 Task: Add Bass Nylon Bristle Biodegradable Handle Brush to the cart.
Action: Mouse moved to (233, 101)
Screenshot: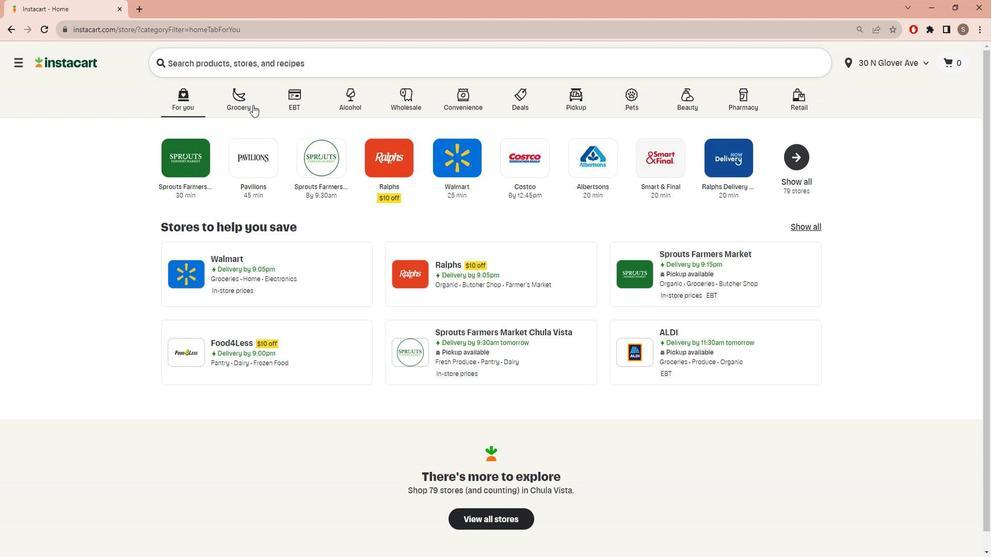 
Action: Mouse pressed left at (233, 101)
Screenshot: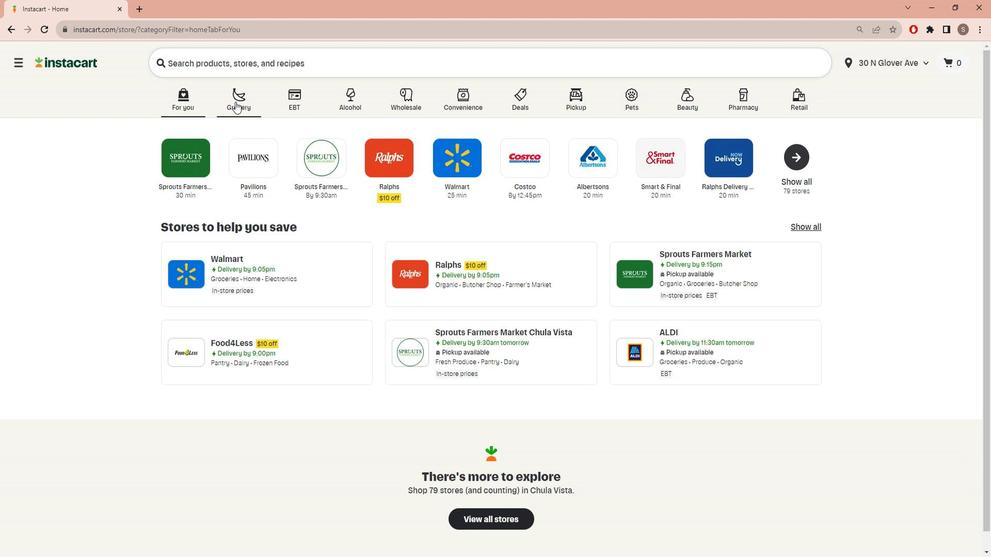 
Action: Mouse moved to (333, 307)
Screenshot: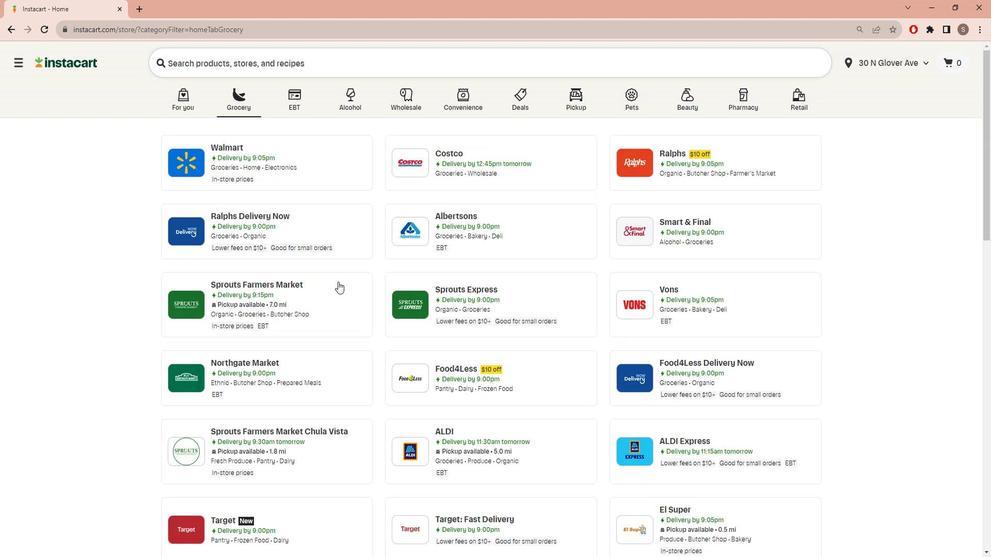 
Action: Mouse pressed left at (333, 307)
Screenshot: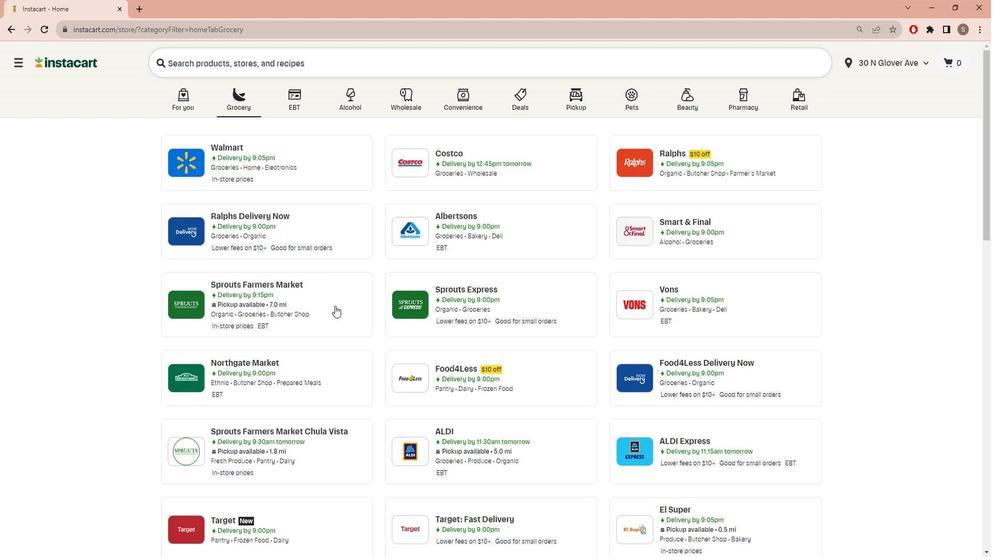 
Action: Mouse moved to (58, 342)
Screenshot: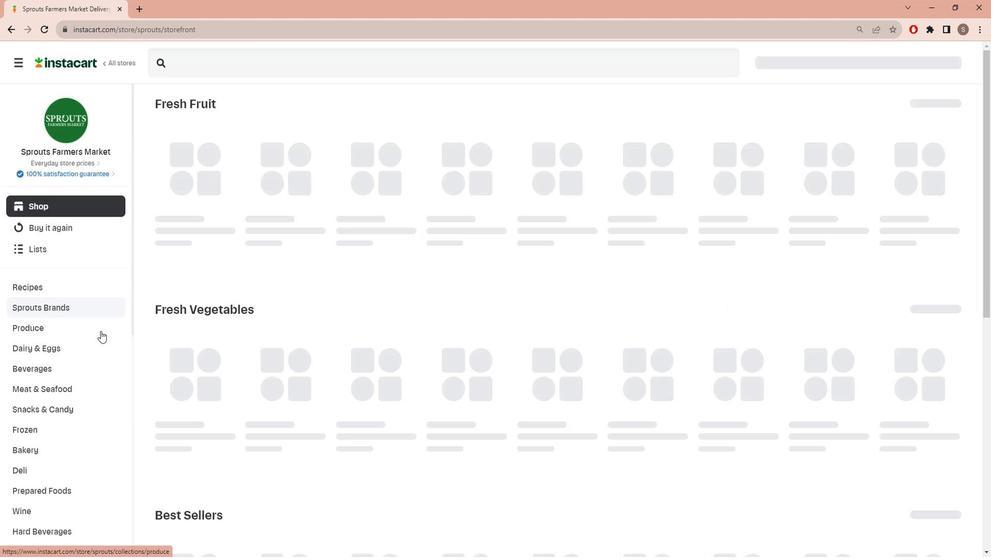 
Action: Mouse scrolled (58, 341) with delta (0, 0)
Screenshot: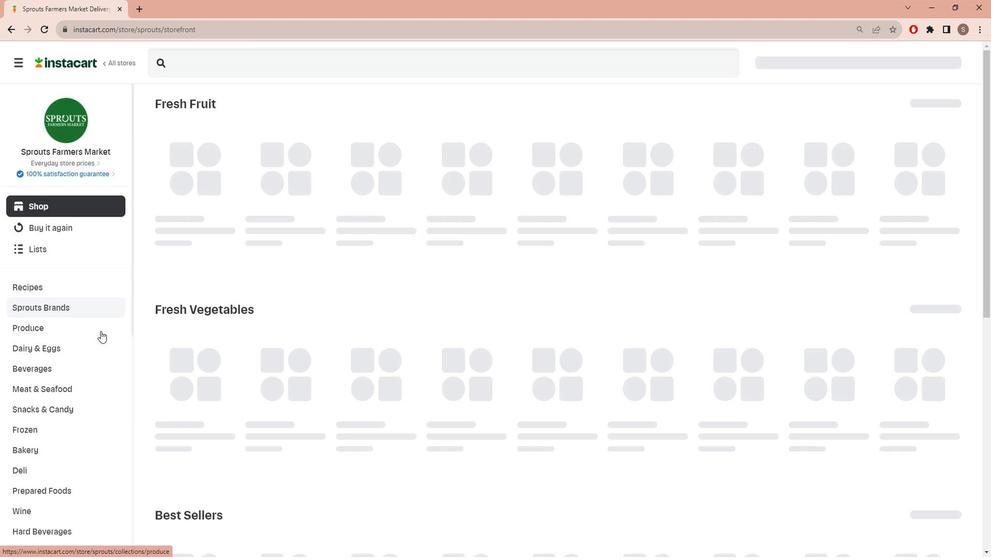
Action: Mouse scrolled (58, 341) with delta (0, 0)
Screenshot: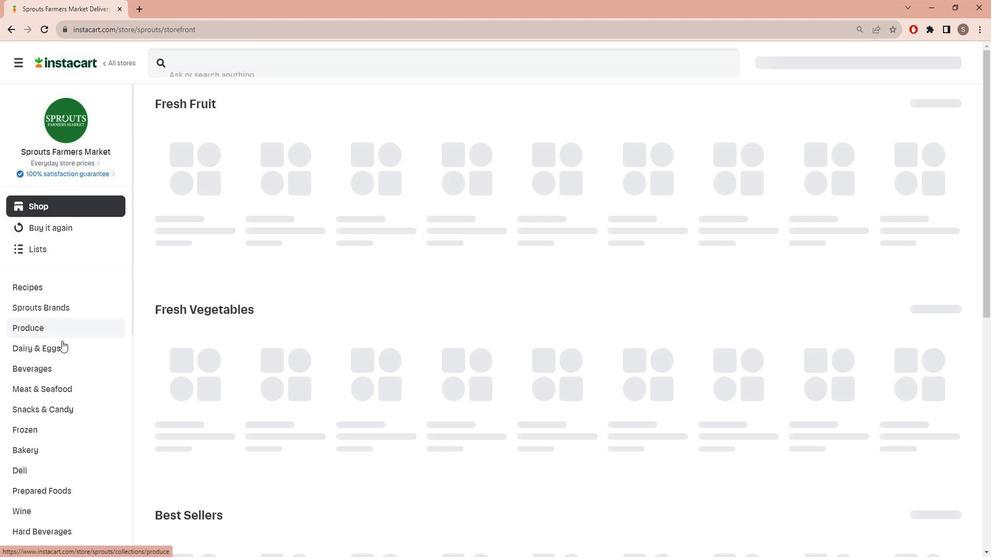 
Action: Mouse moved to (58, 342)
Screenshot: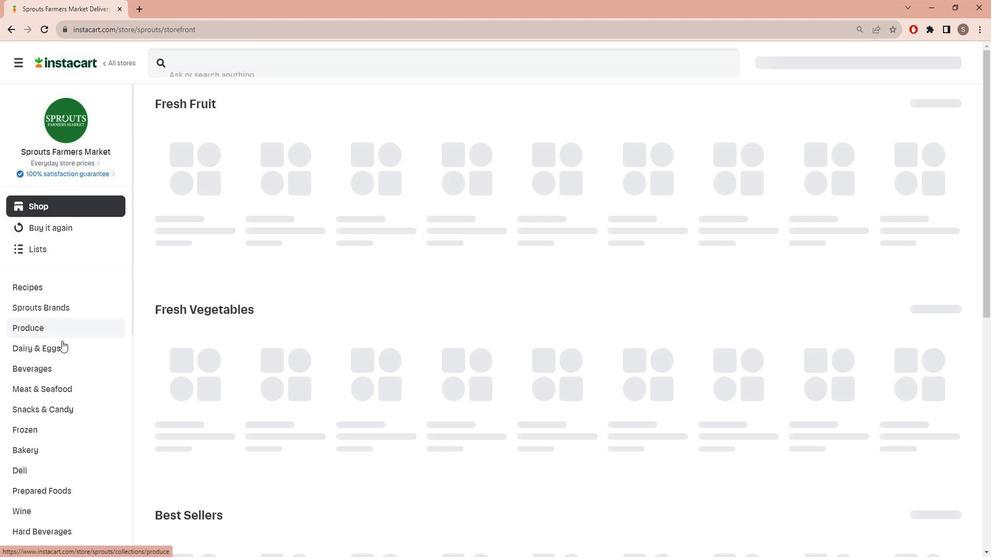 
Action: Mouse scrolled (58, 341) with delta (0, 0)
Screenshot: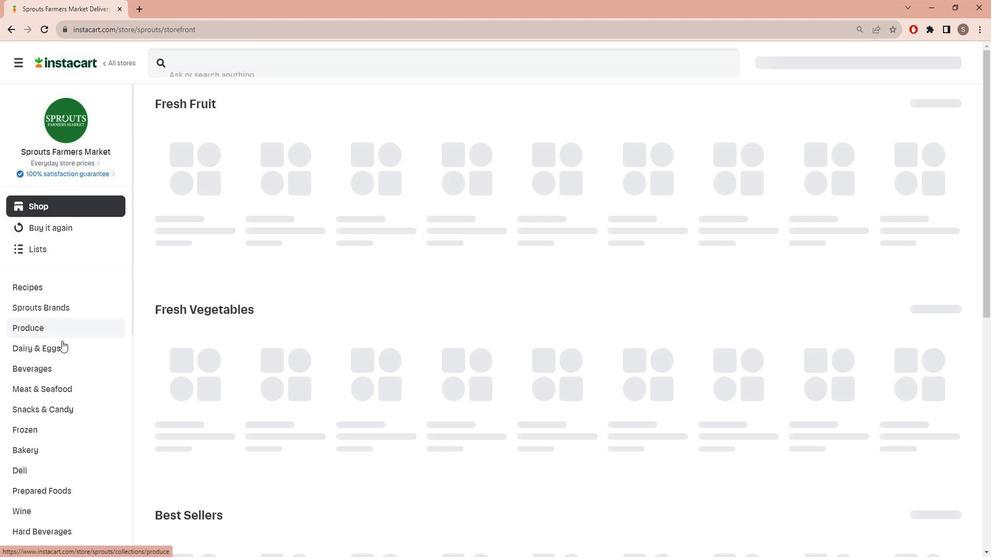 
Action: Mouse moved to (58, 342)
Screenshot: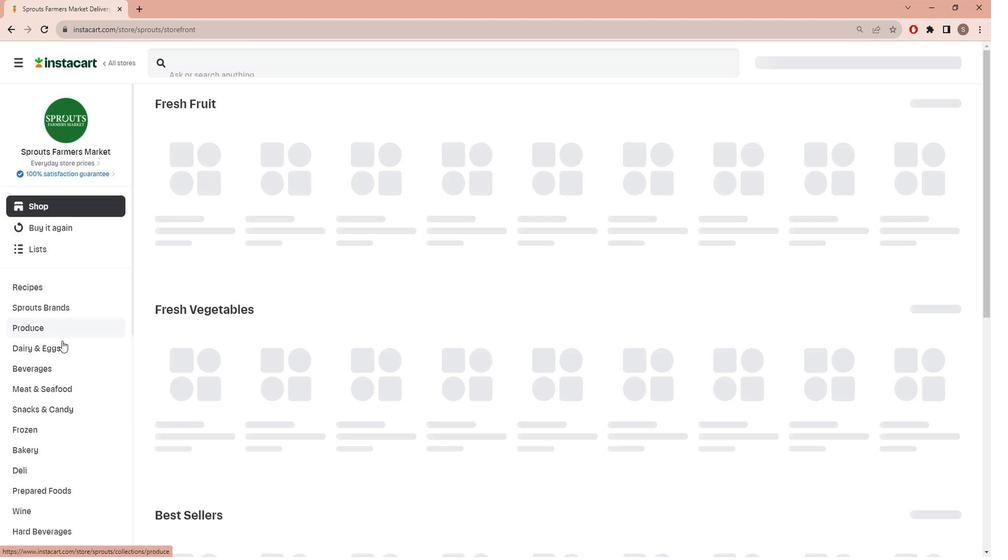 
Action: Mouse scrolled (58, 342) with delta (0, 0)
Screenshot: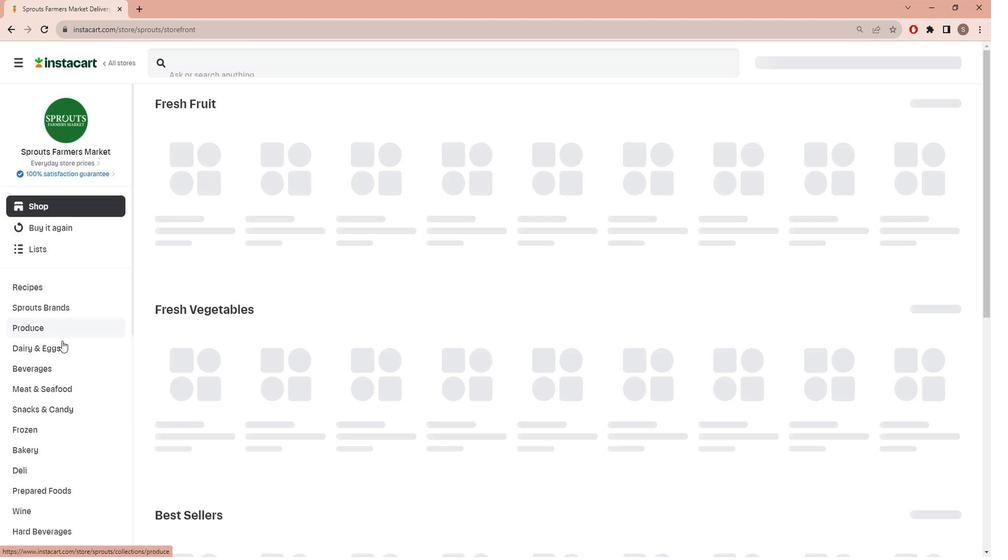 
Action: Mouse moved to (57, 344)
Screenshot: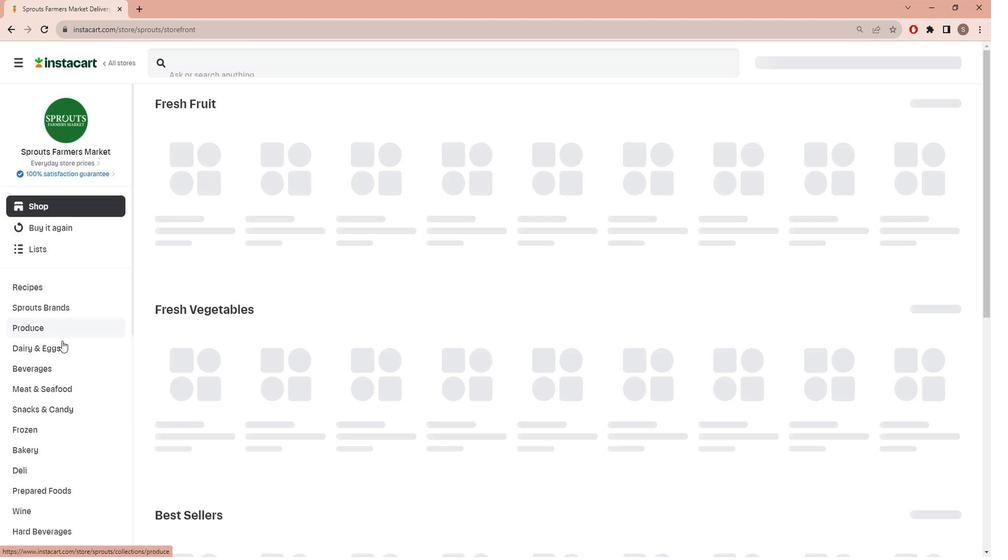 
Action: Mouse scrolled (57, 343) with delta (0, 0)
Screenshot: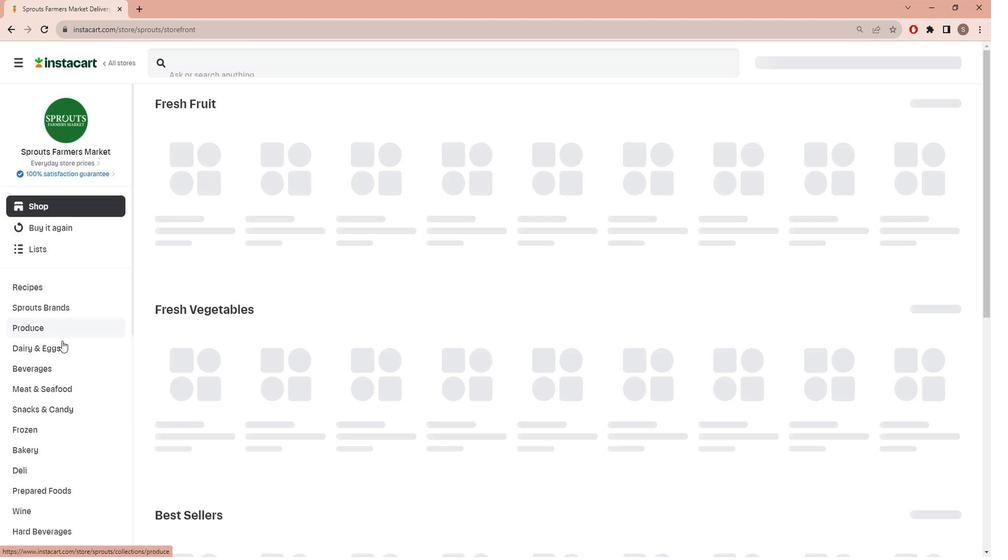 
Action: Mouse moved to (57, 344)
Screenshot: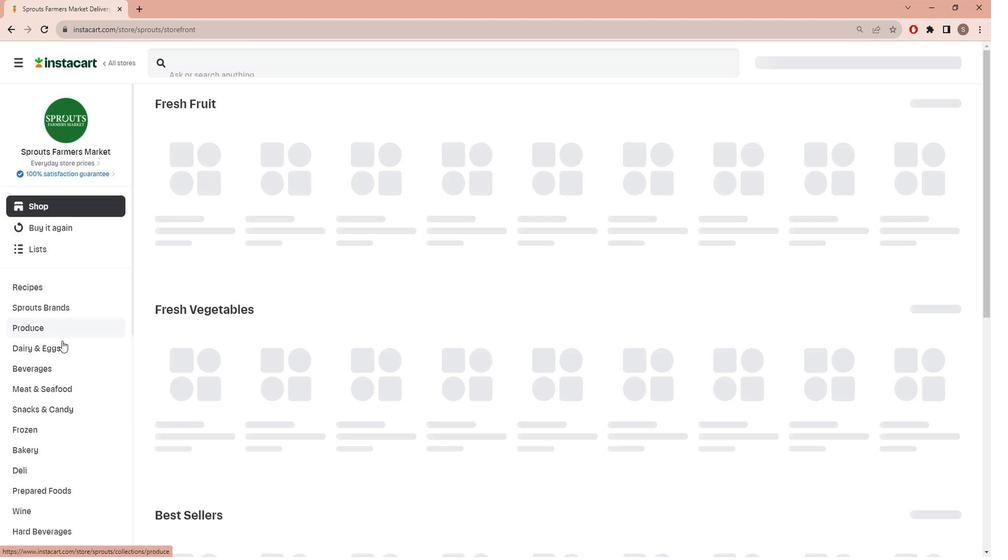 
Action: Mouse scrolled (57, 343) with delta (0, 0)
Screenshot: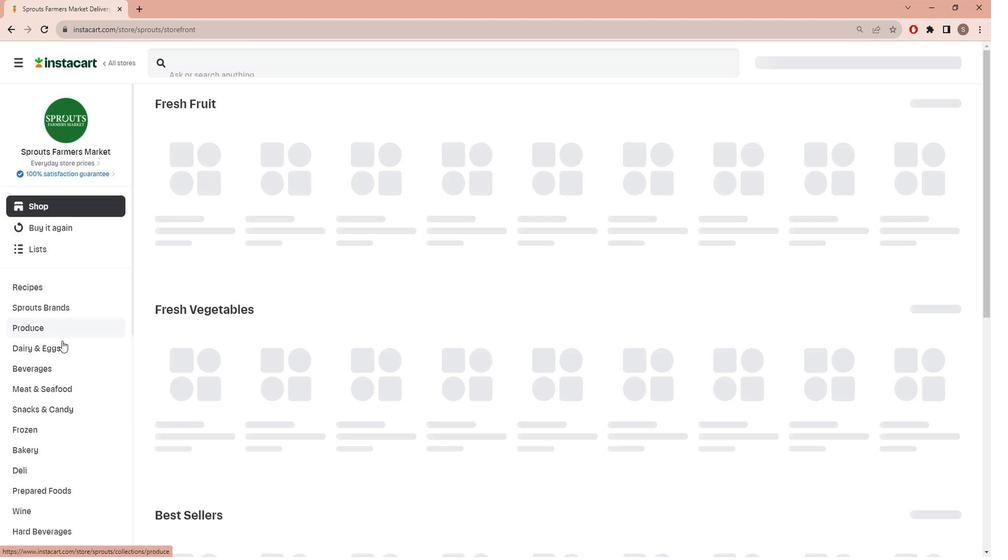 
Action: Mouse moved to (56, 344)
Screenshot: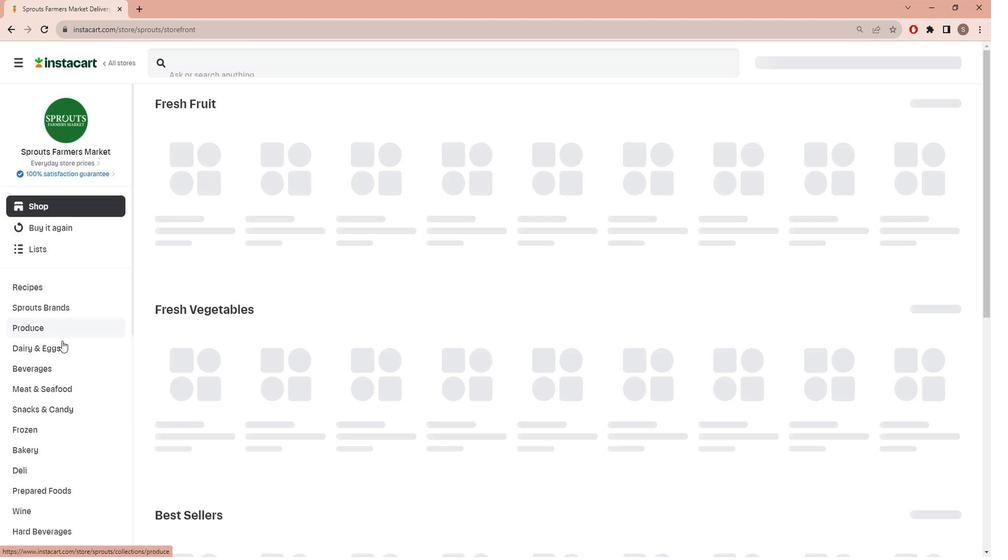 
Action: Mouse scrolled (56, 344) with delta (0, 0)
Screenshot: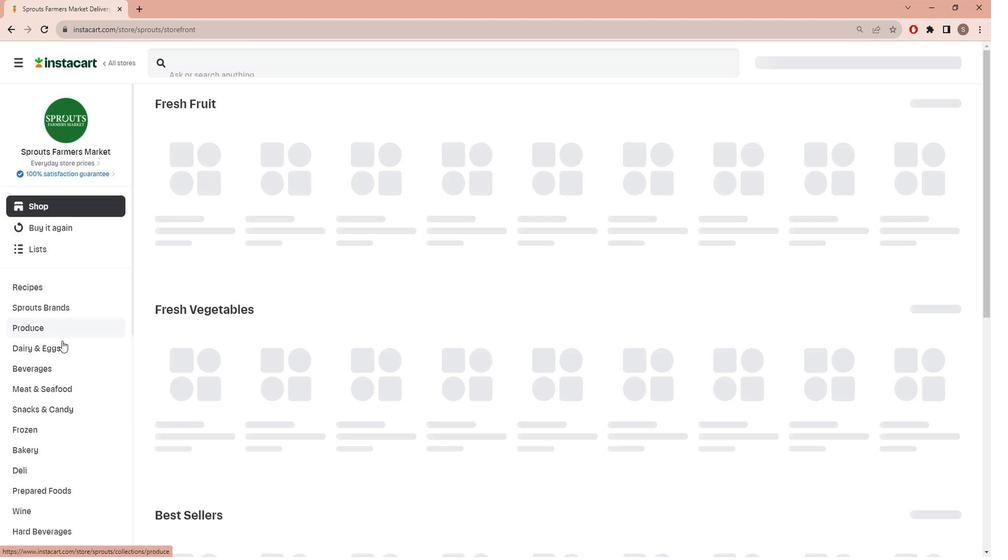 
Action: Mouse scrolled (56, 344) with delta (0, 0)
Screenshot: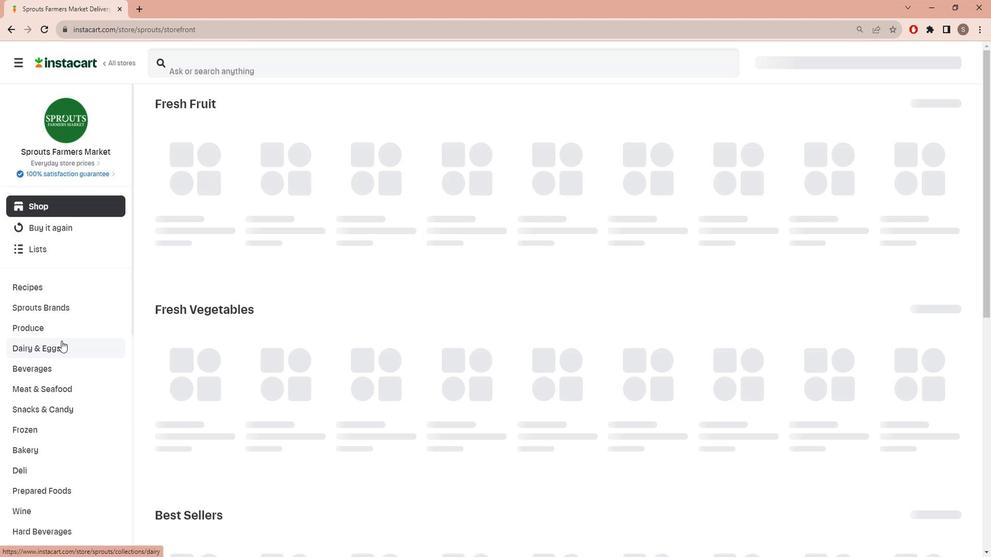 
Action: Mouse scrolled (56, 344) with delta (0, 0)
Screenshot: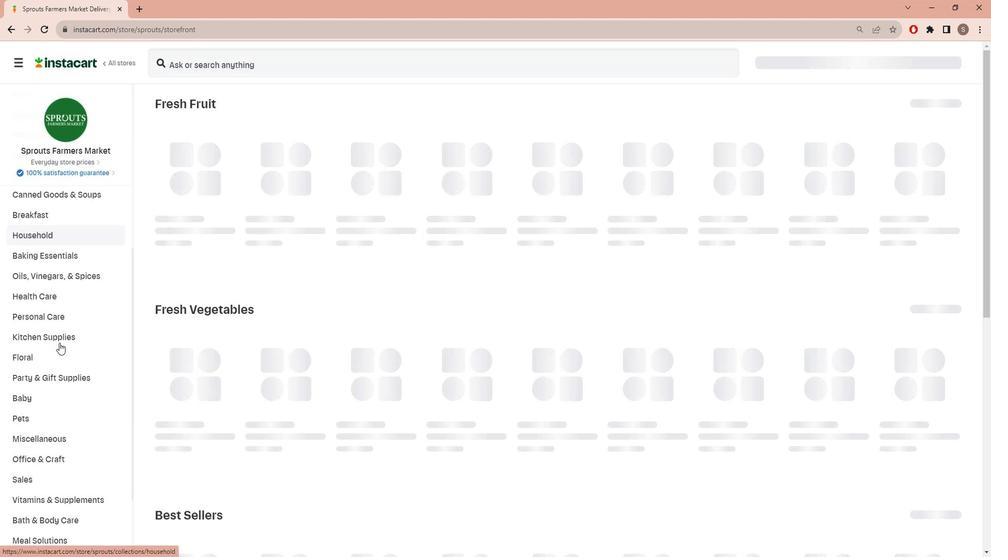 
Action: Mouse scrolled (56, 344) with delta (0, 0)
Screenshot: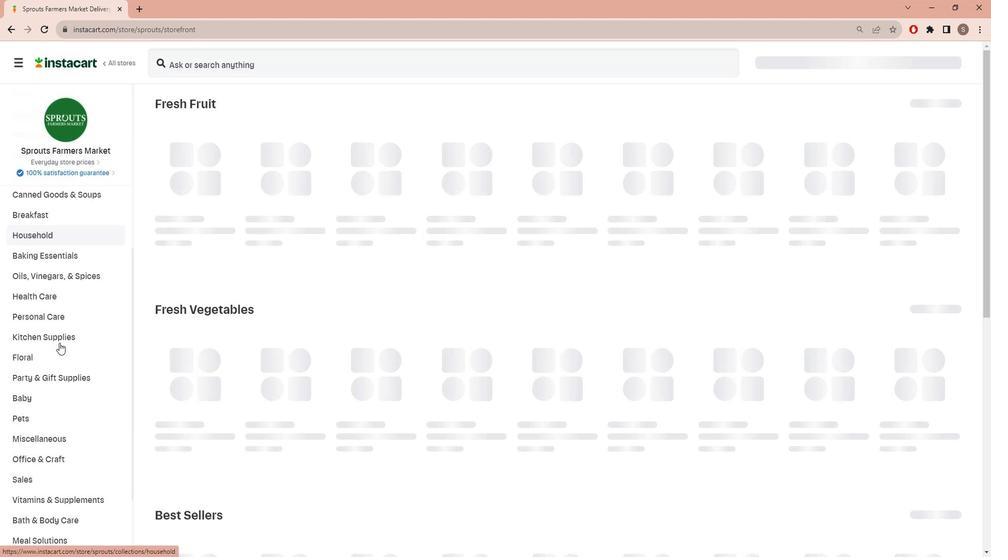 
Action: Mouse scrolled (56, 344) with delta (0, 0)
Screenshot: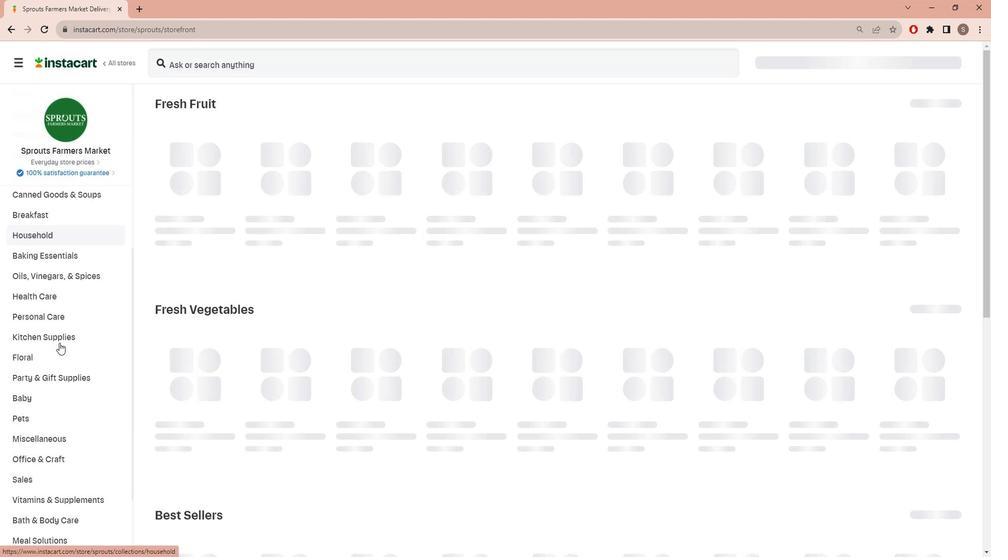 
Action: Mouse scrolled (56, 344) with delta (0, 0)
Screenshot: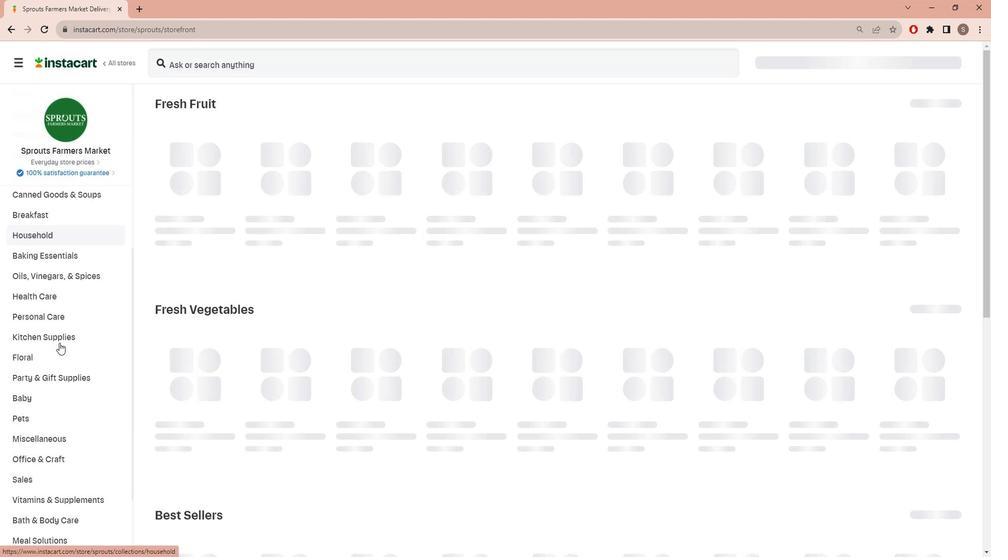 
Action: Mouse scrolled (56, 344) with delta (0, 0)
Screenshot: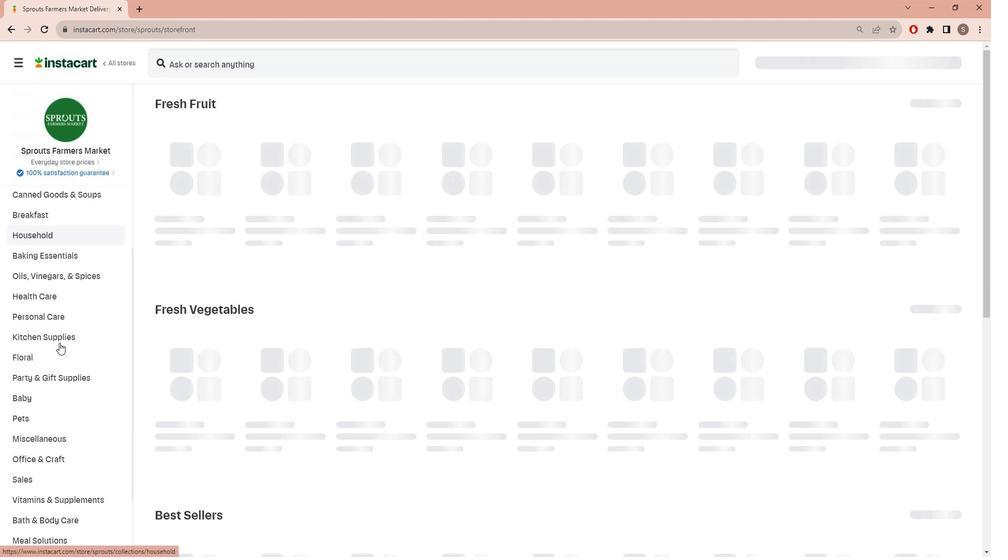 
Action: Mouse moved to (57, 317)
Screenshot: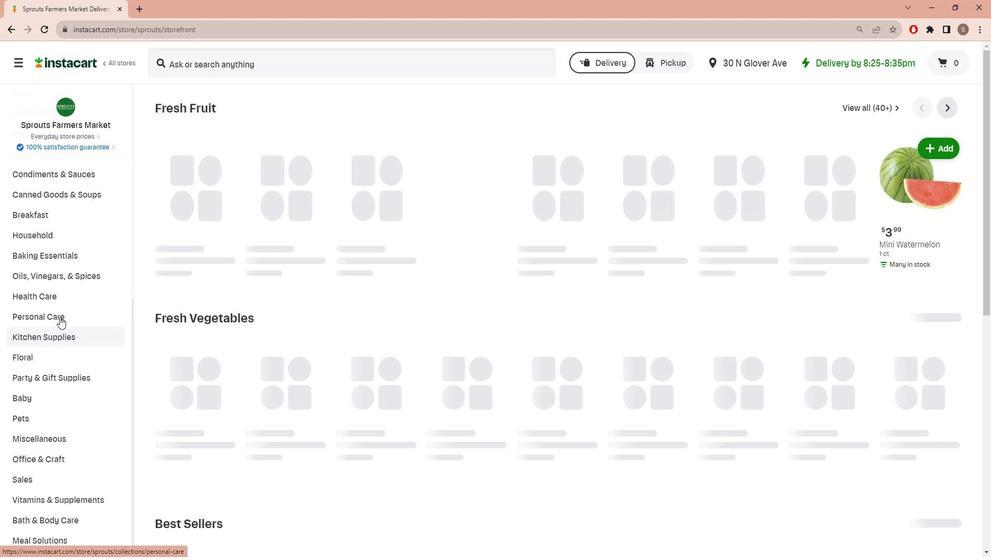 
Action: Mouse pressed left at (57, 317)
Screenshot: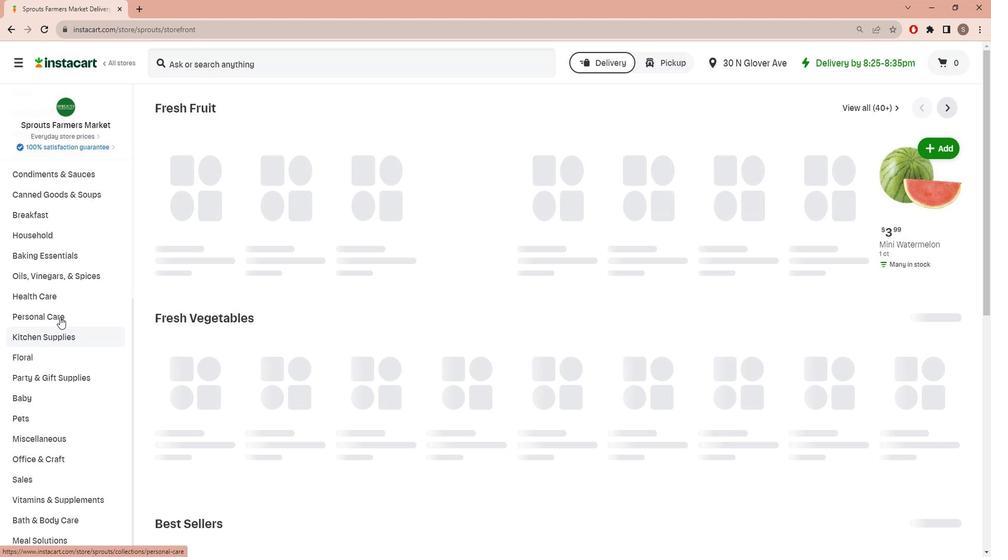 
Action: Mouse moved to (46, 480)
Screenshot: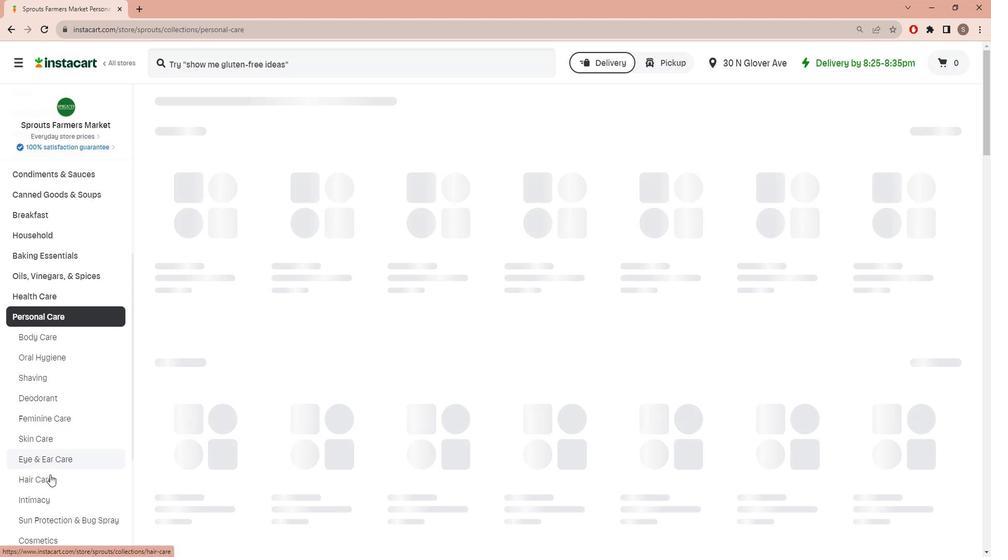 
Action: Mouse pressed left at (46, 480)
Screenshot: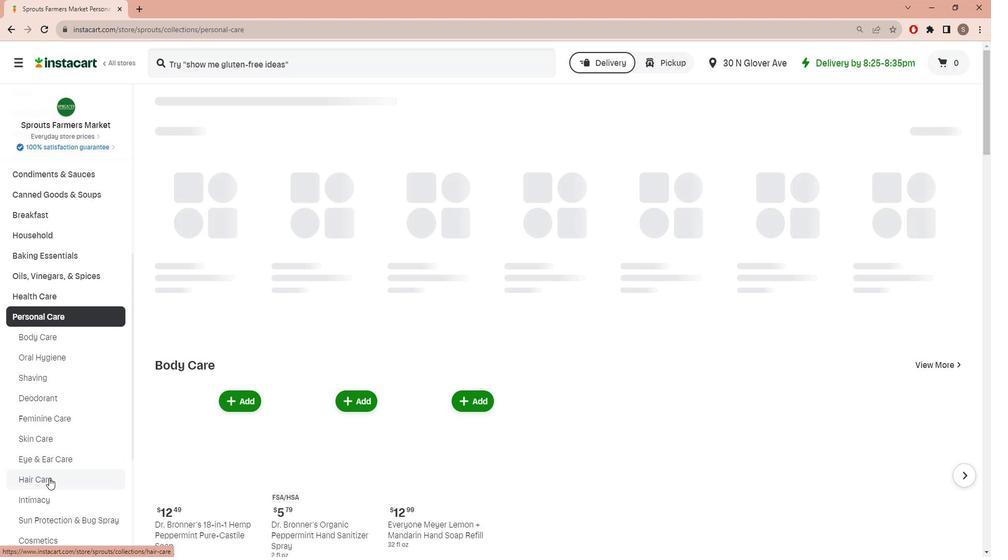
Action: Mouse moved to (501, 148)
Screenshot: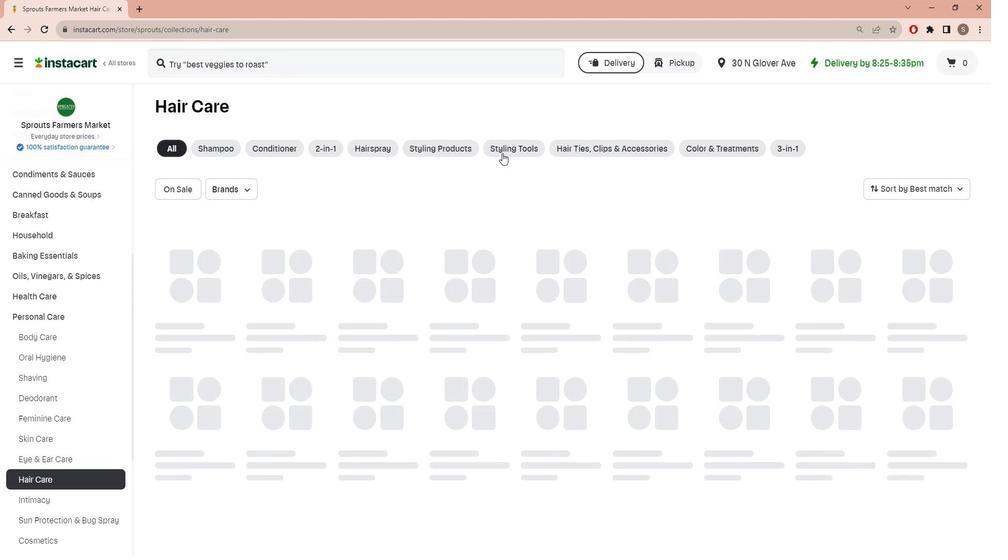 
Action: Mouse pressed left at (501, 148)
Screenshot: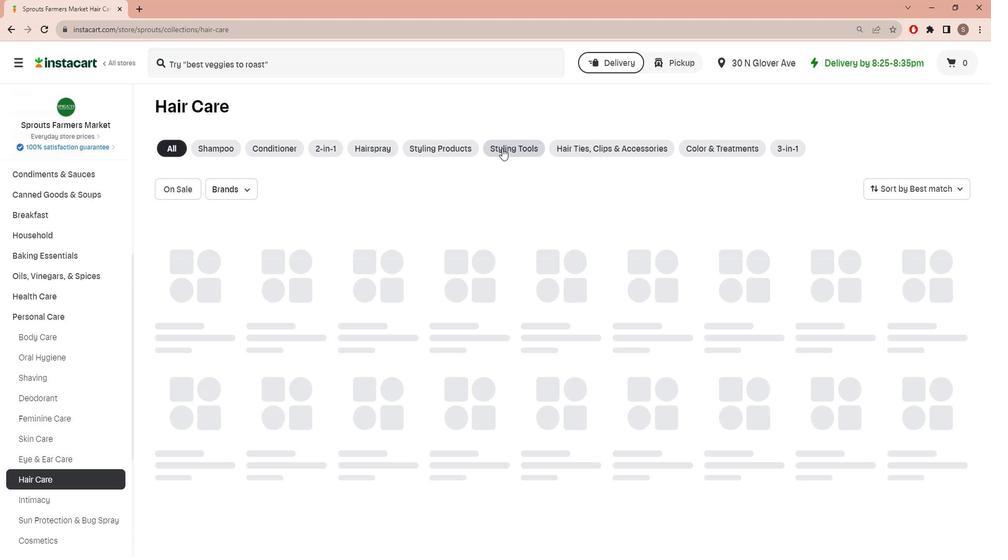 
Action: Mouse moved to (188, 58)
Screenshot: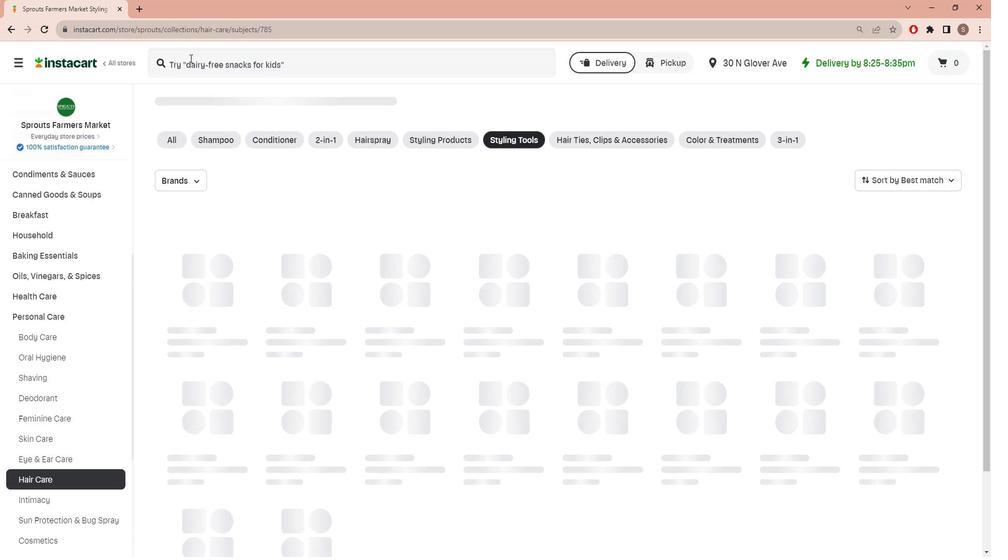
Action: Mouse pressed left at (188, 58)
Screenshot: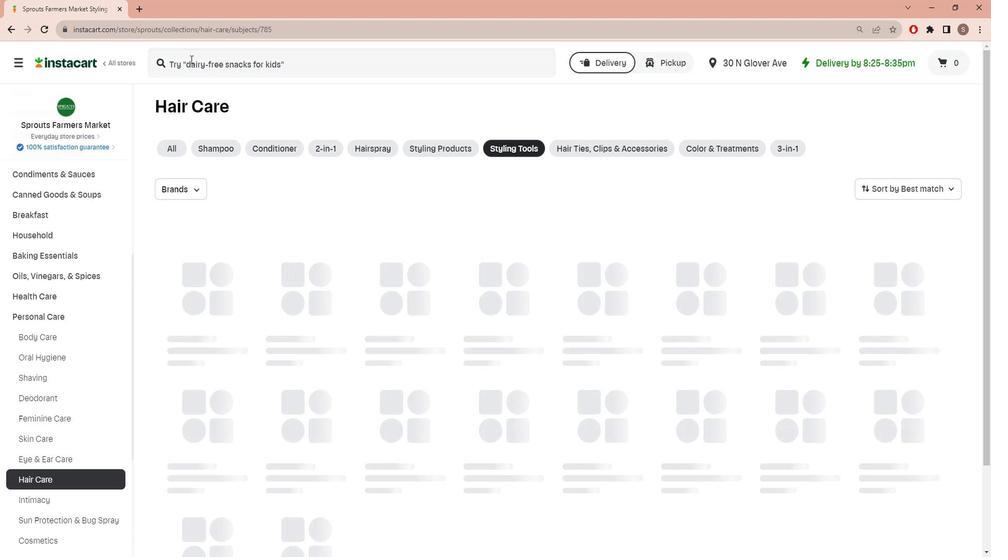 
Action: Key pressed <Key.shift>Bass<Key.space><Key.shift><Key.shift><Key.shift><Key.shift><Key.shift><Key.shift><Key.shift><Key.shift><Key.shift><Key.shift><Key.shift><Key.shift><Key.shift><Key.shift>Nylon<Key.space><Key.shift>Bristle<Key.space><Key.shift>Biodegradable<Key.space><Key.shift>Handle<Key.space><Key.shift>Brush<Key.enter>
Screenshot: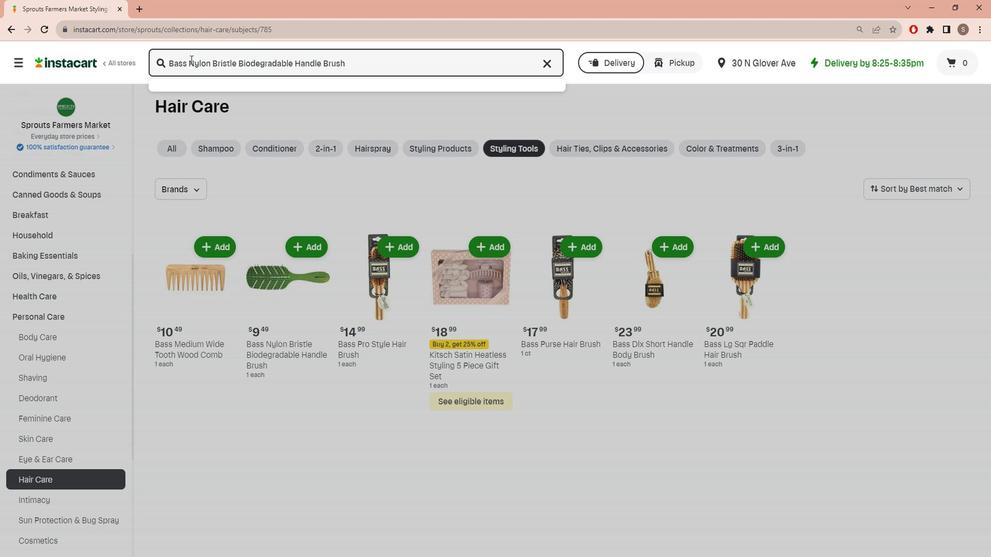 
Action: Mouse moved to (272, 257)
Screenshot: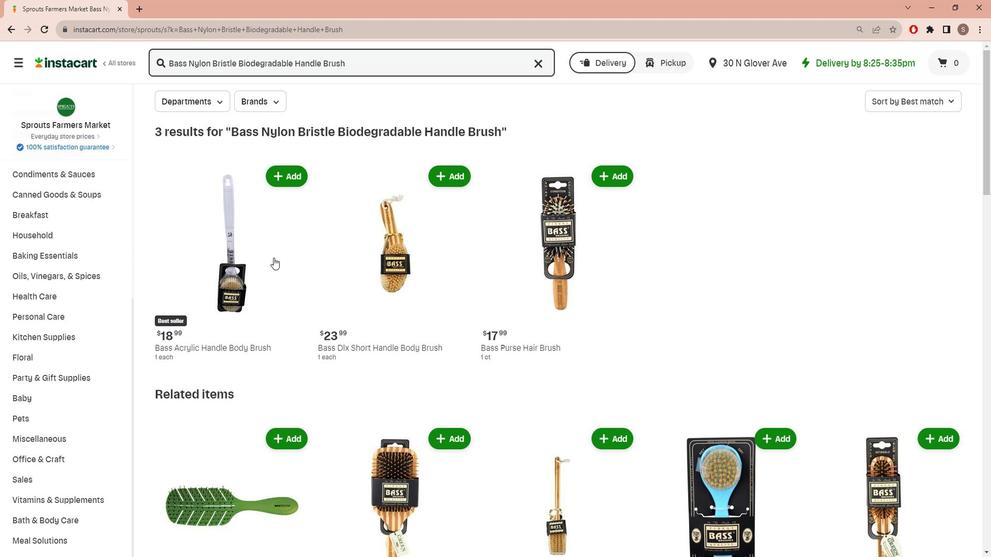 
Action: Mouse scrolled (272, 257) with delta (0, 0)
Screenshot: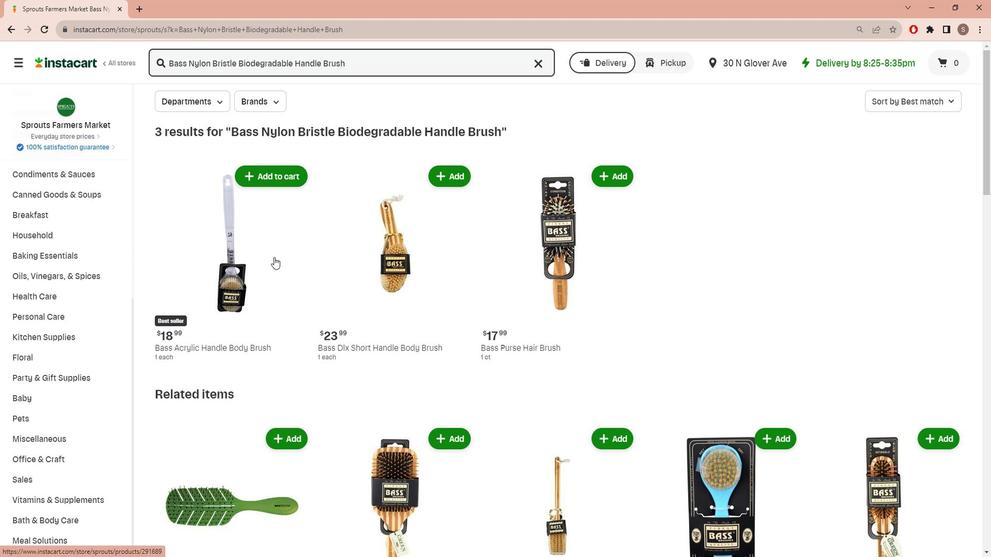 
Action: Mouse scrolled (272, 257) with delta (0, 0)
Screenshot: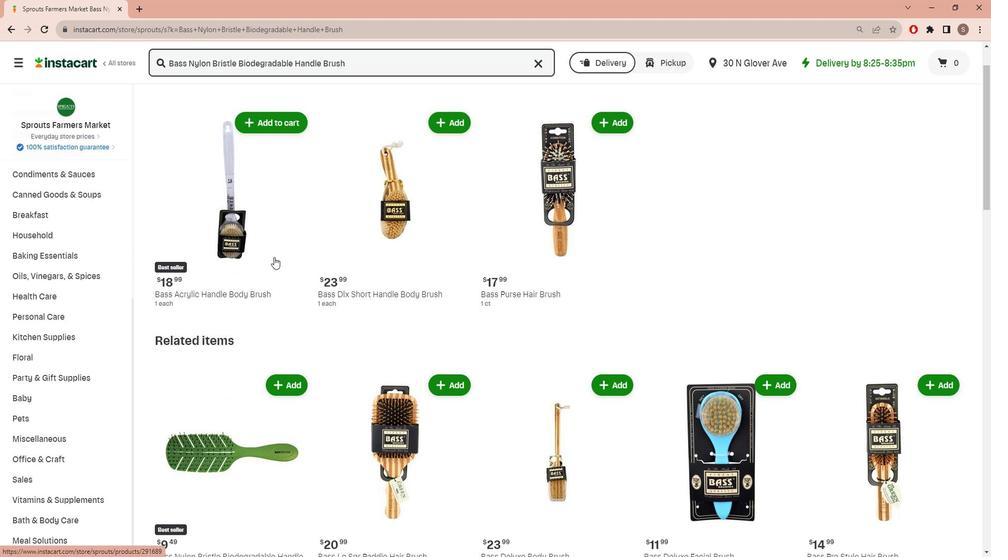 
Action: Mouse scrolled (272, 257) with delta (0, 0)
Screenshot: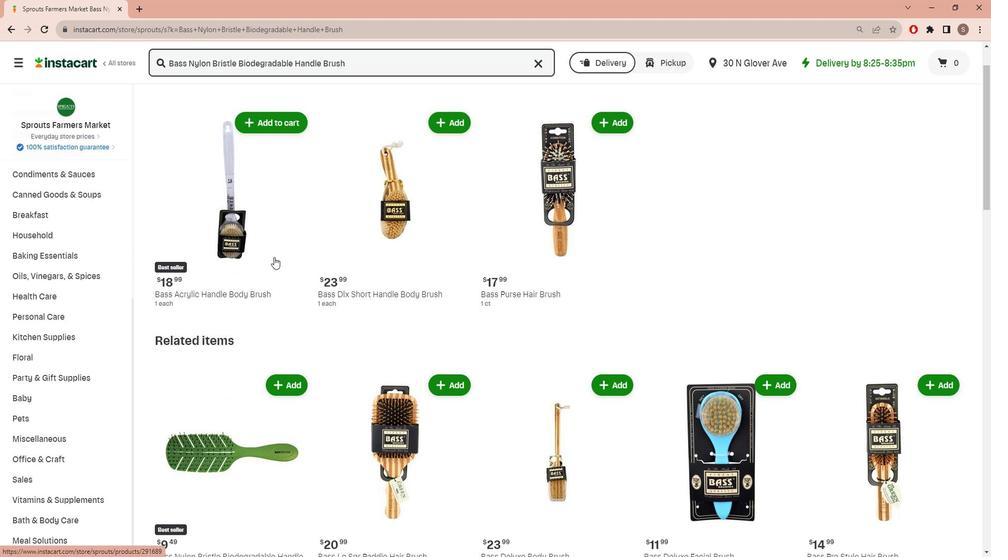 
Action: Mouse moved to (282, 277)
Screenshot: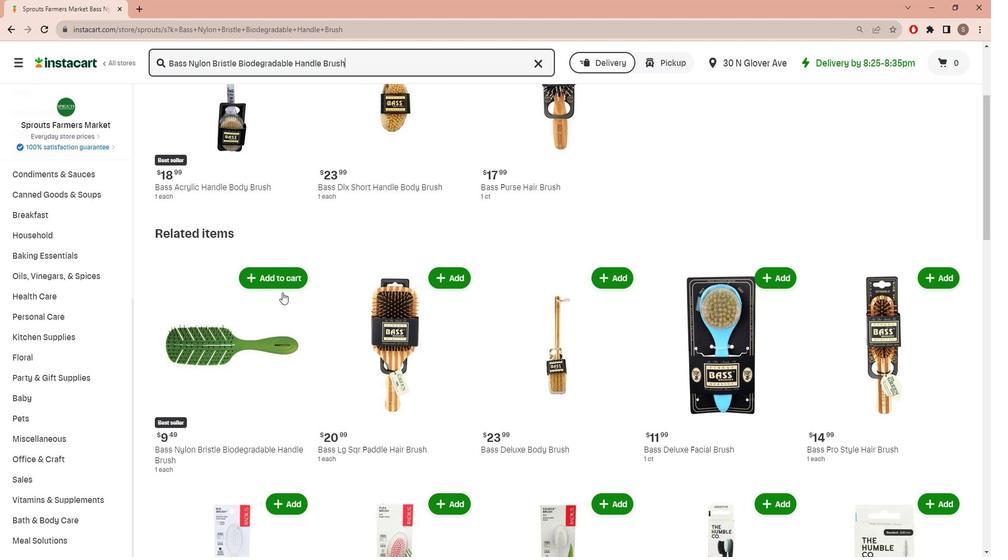 
Action: Mouse pressed left at (282, 277)
Screenshot: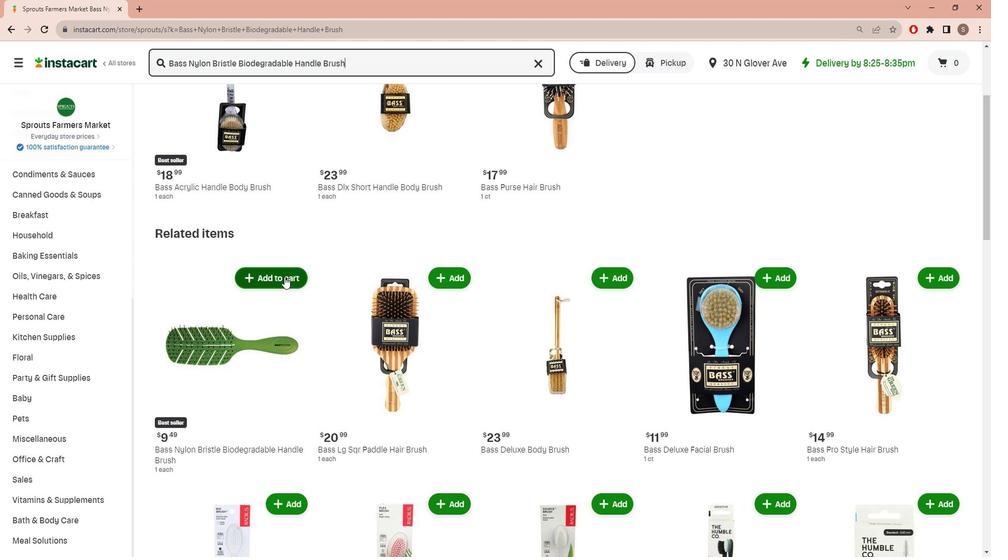 
Action: Mouse moved to (291, 322)
Screenshot: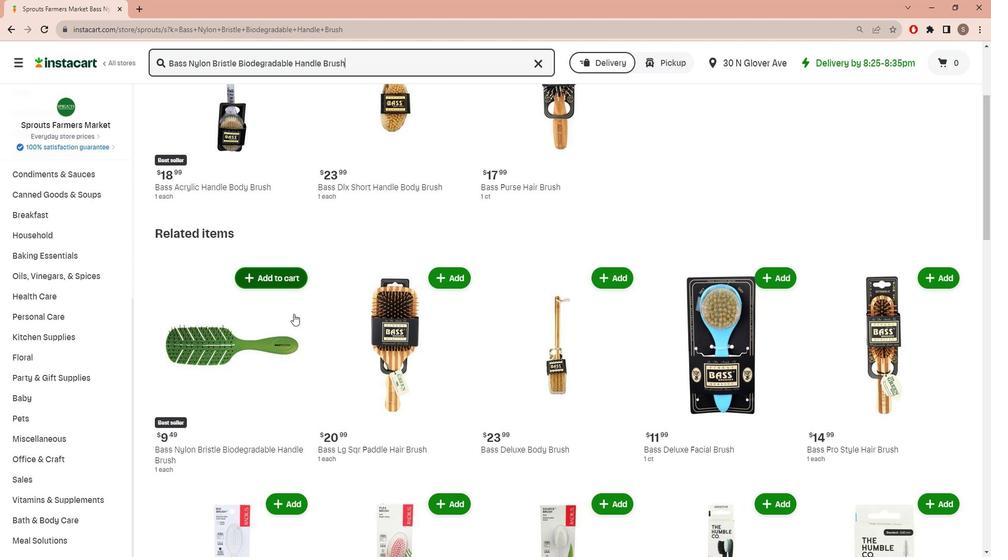 
